 Task: Create Card Sales Order Processing in Board Product Rollout to Workspace Accounts Receivable. Create Card Blockchain Review in Board IT Infrastructure Management to Workspace Accounts Receivable. Create Card Product Shipping and Delivery in Board Social Media Influencer Marketing Strategy and Execution to Workspace Accounts Receivable
Action: Mouse moved to (69, 307)
Screenshot: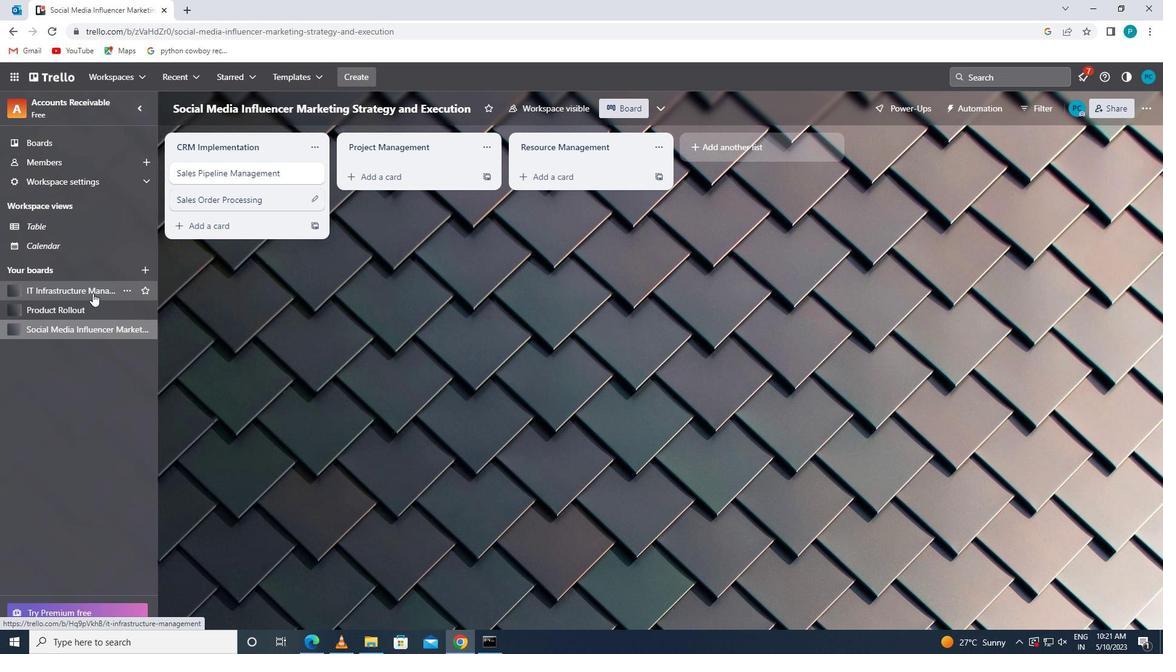 
Action: Mouse pressed left at (69, 307)
Screenshot: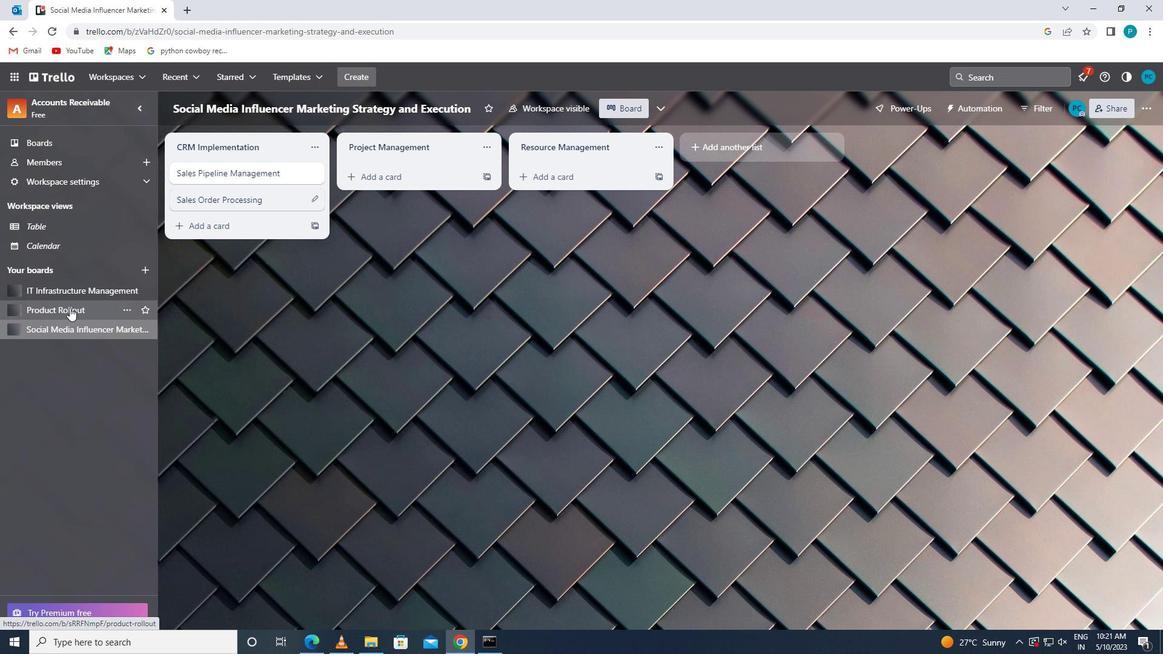 
Action: Mouse moved to (229, 235)
Screenshot: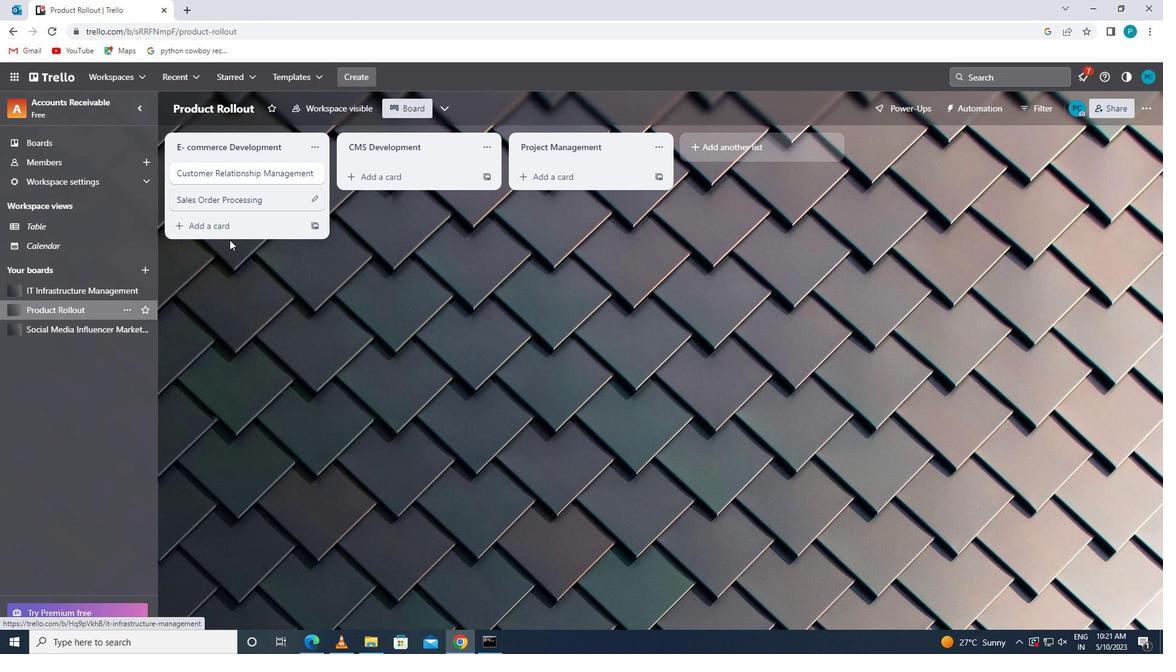 
Action: Mouse pressed left at (229, 235)
Screenshot: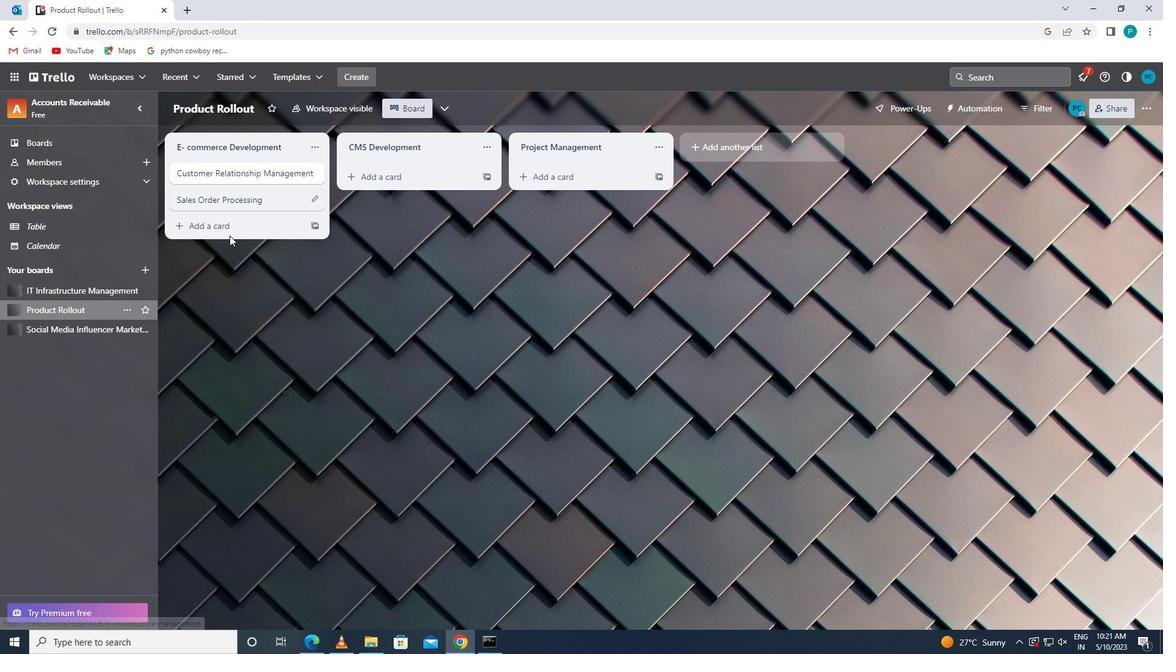 
Action: Mouse moved to (227, 229)
Screenshot: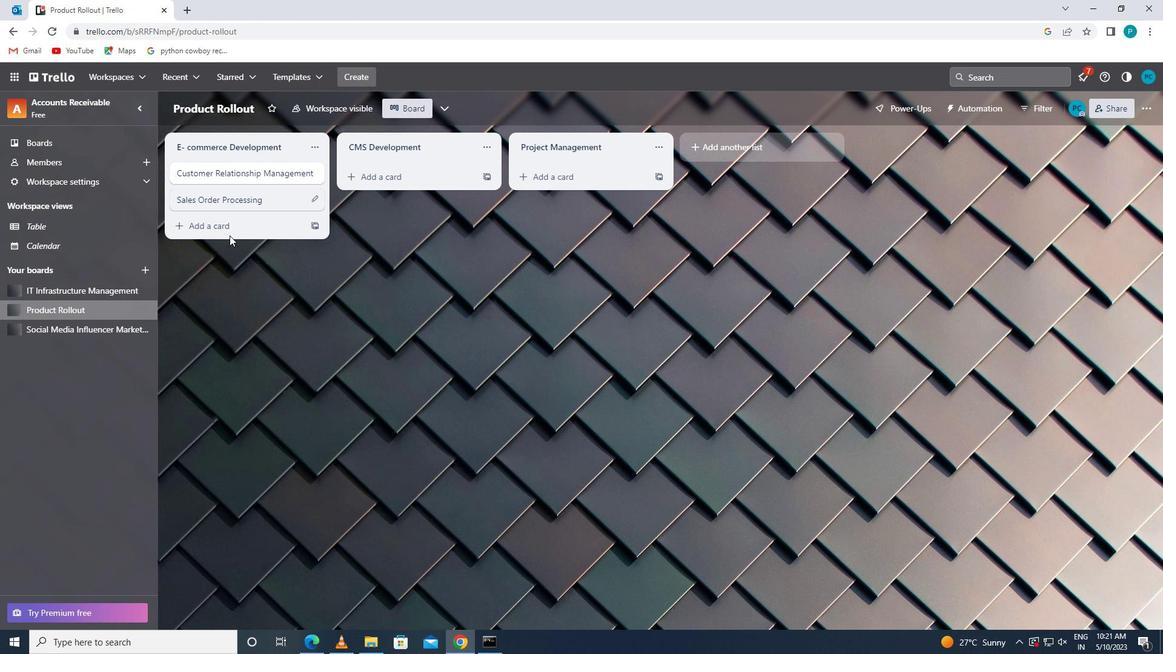 
Action: Mouse pressed left at (227, 229)
Screenshot: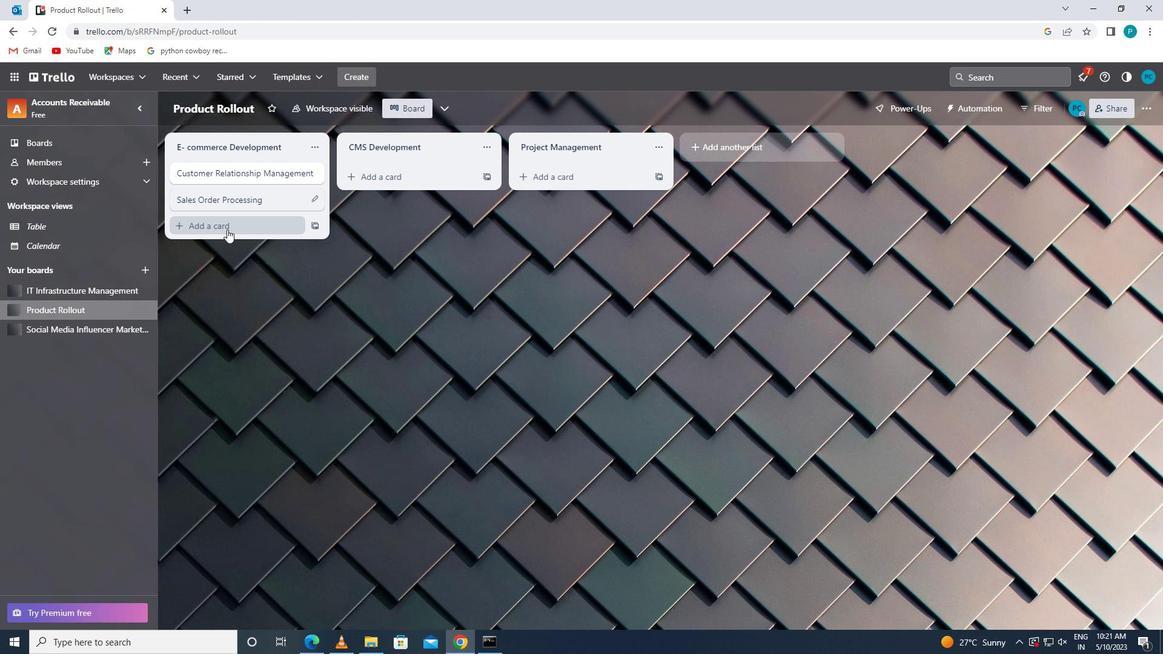 
Action: Key pressed <Key.caps_lock>s<Key.caps_lock>ales<Key.space><Key.caps_lock>o<Key.caps_lock>rder<Key.space><Key.caps_lock>p<Key.caps_lock>rocessing
Screenshot: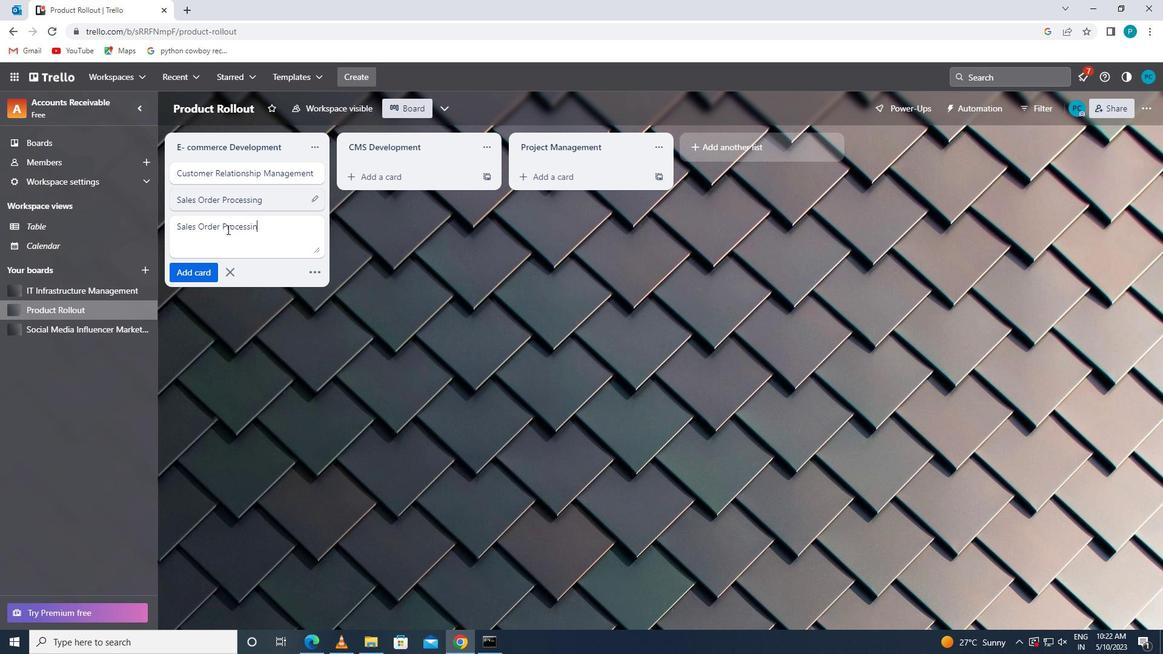 
Action: Mouse moved to (202, 270)
Screenshot: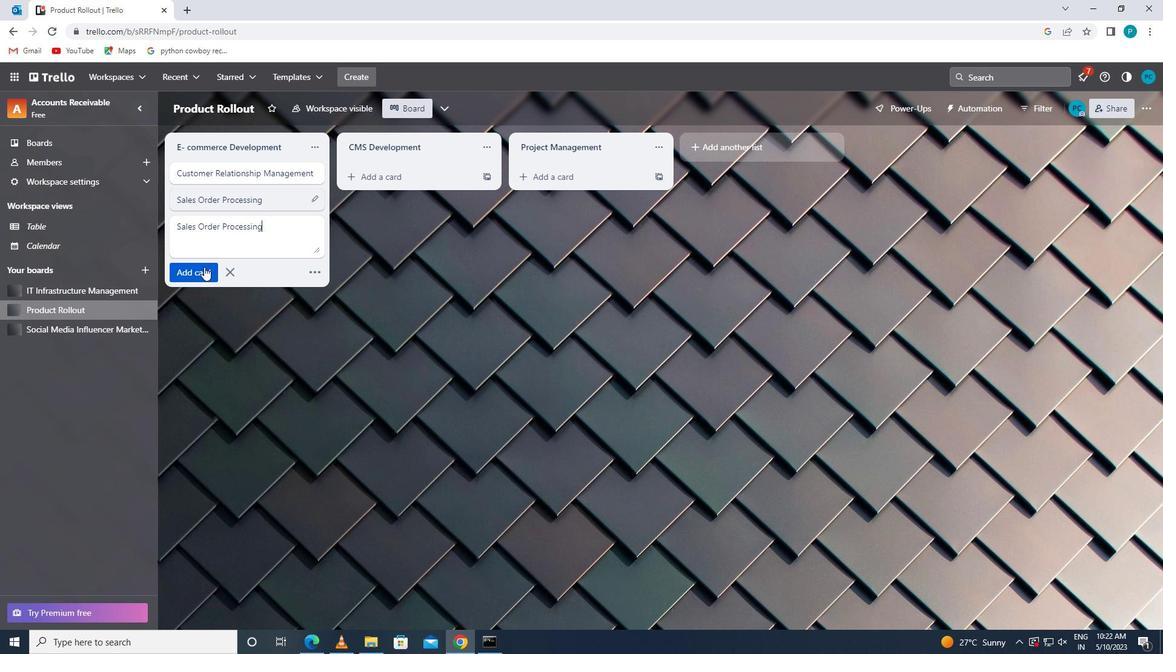 
Action: Mouse pressed left at (202, 270)
Screenshot: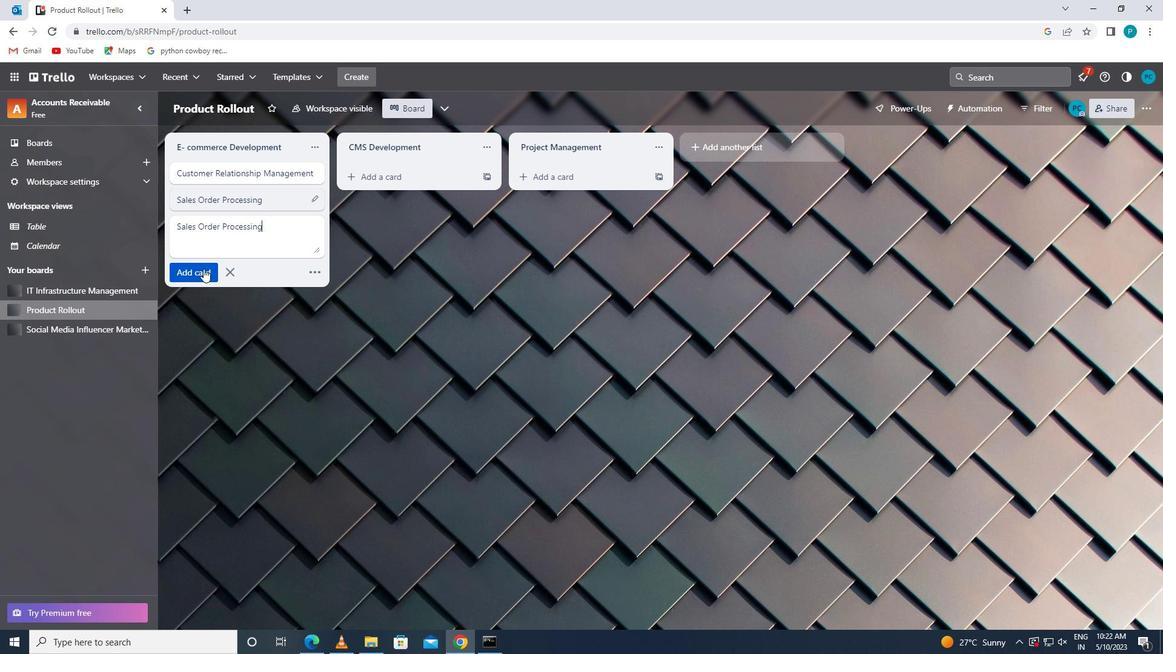 
Action: Mouse moved to (65, 290)
Screenshot: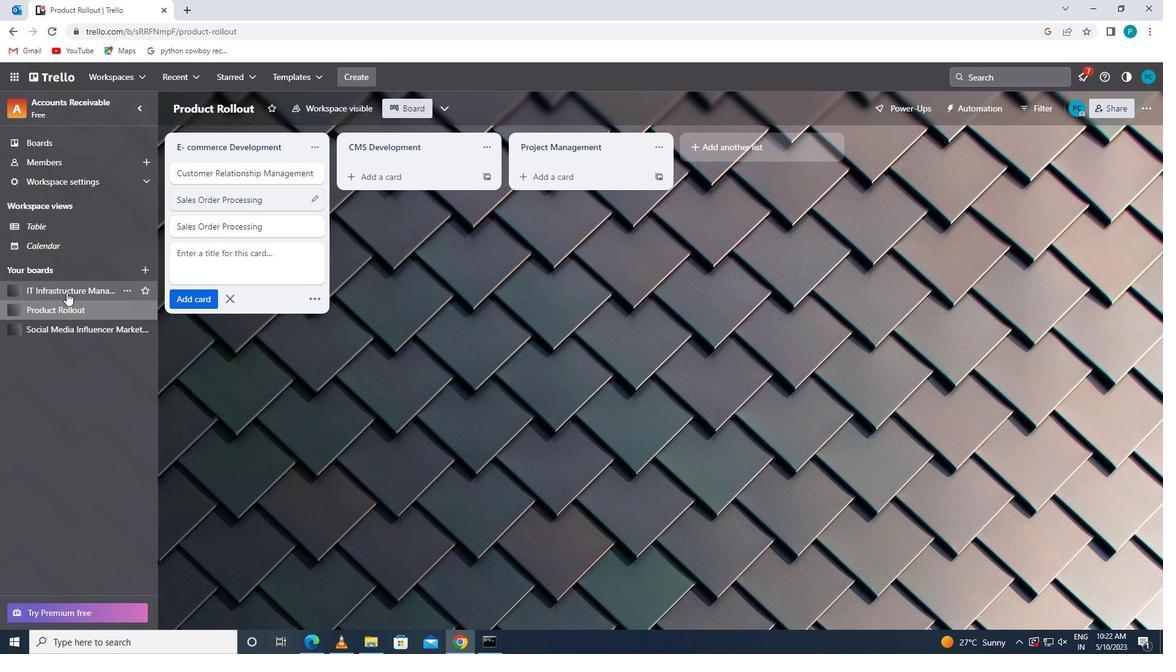 
Action: Mouse pressed left at (65, 290)
Screenshot: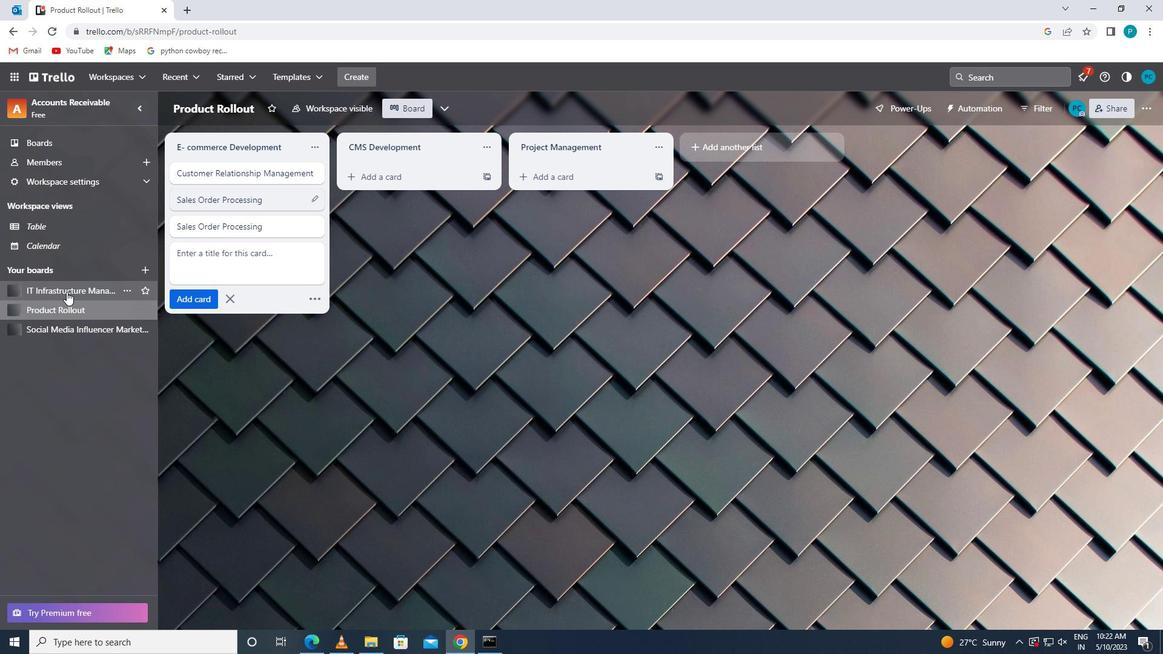 
Action: Mouse moved to (218, 224)
Screenshot: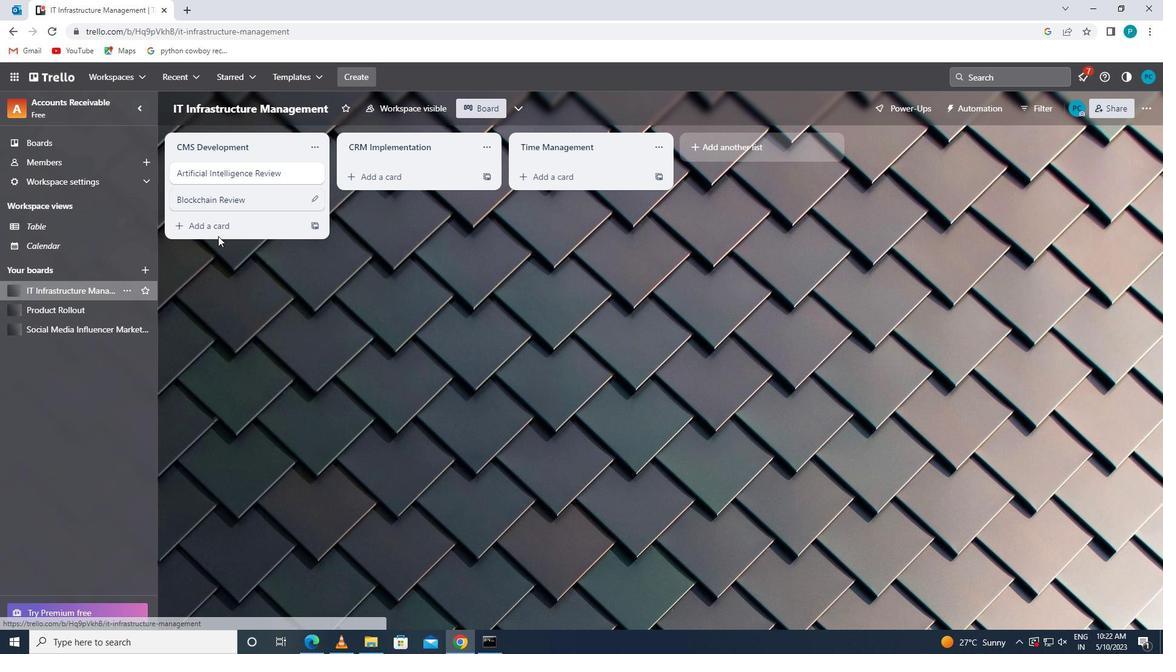 
Action: Mouse pressed left at (218, 224)
Screenshot: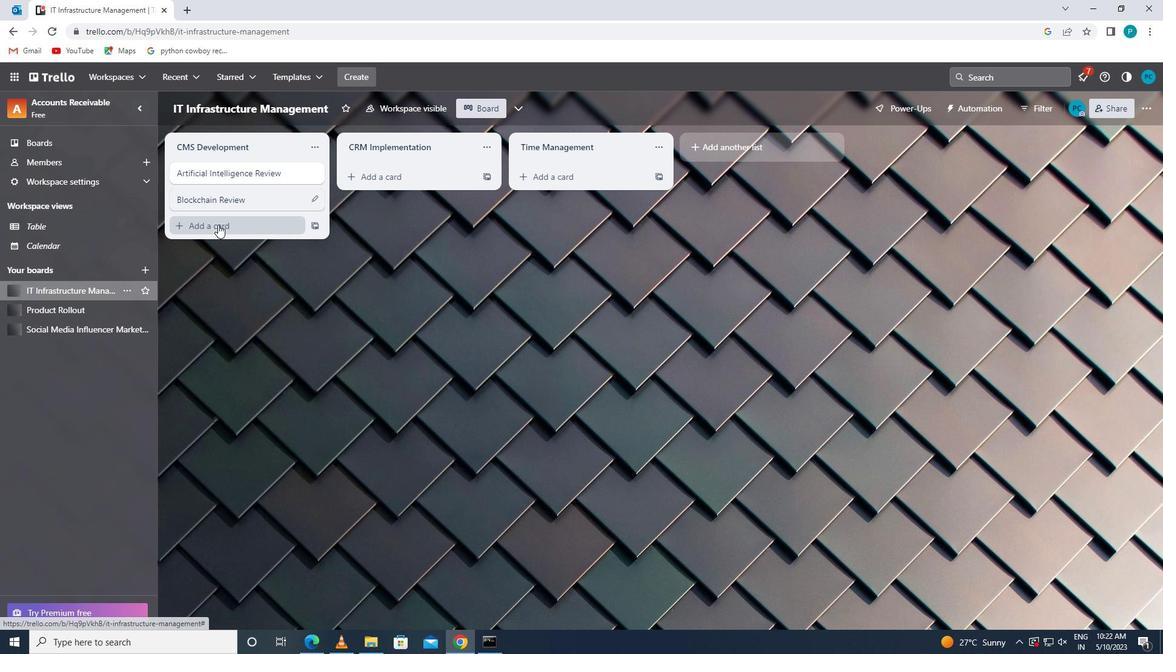 
Action: Key pressed <Key.caps_lock>b<Key.caps_lock>lockchau<Key.backspace>in<Key.space><Key.caps_lock>r<Key.caps_lock>eveiw<Key.backspace><Key.backspace><Key.backspace>iew
Screenshot: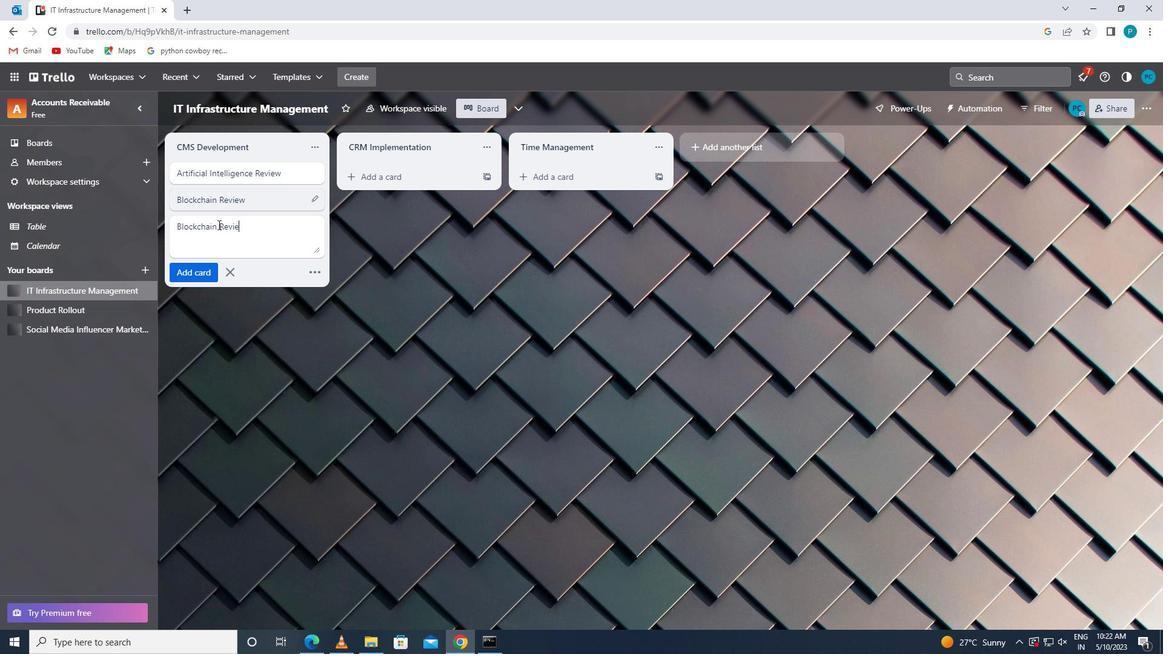 
Action: Mouse moved to (195, 262)
Screenshot: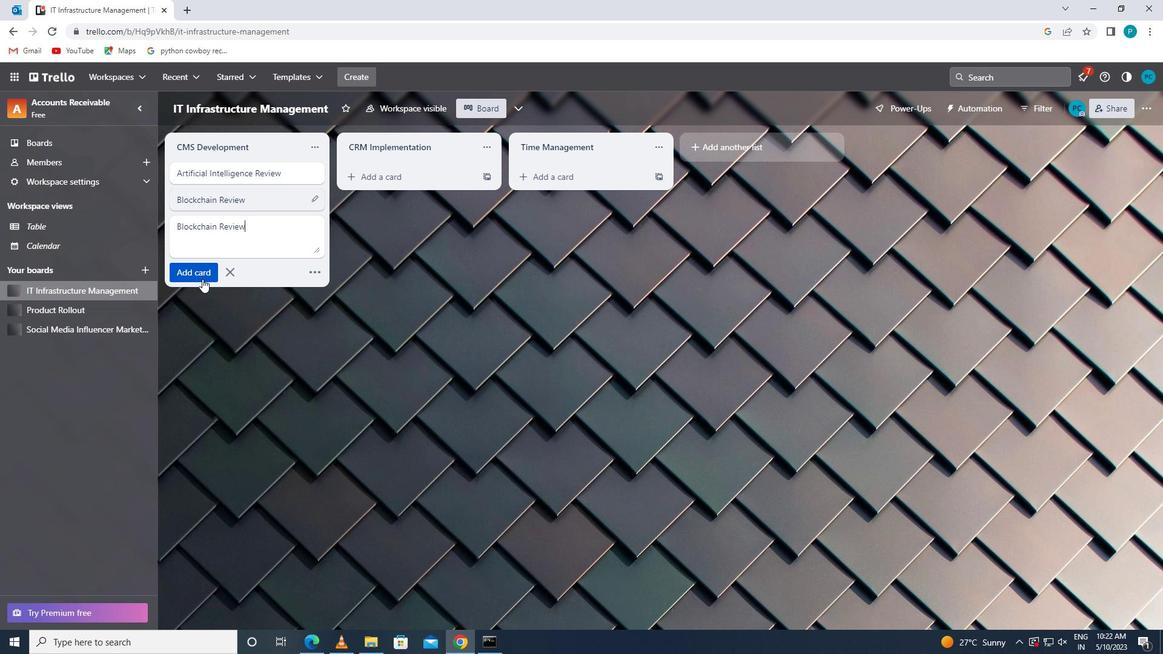 
Action: Mouse pressed left at (195, 262)
Screenshot: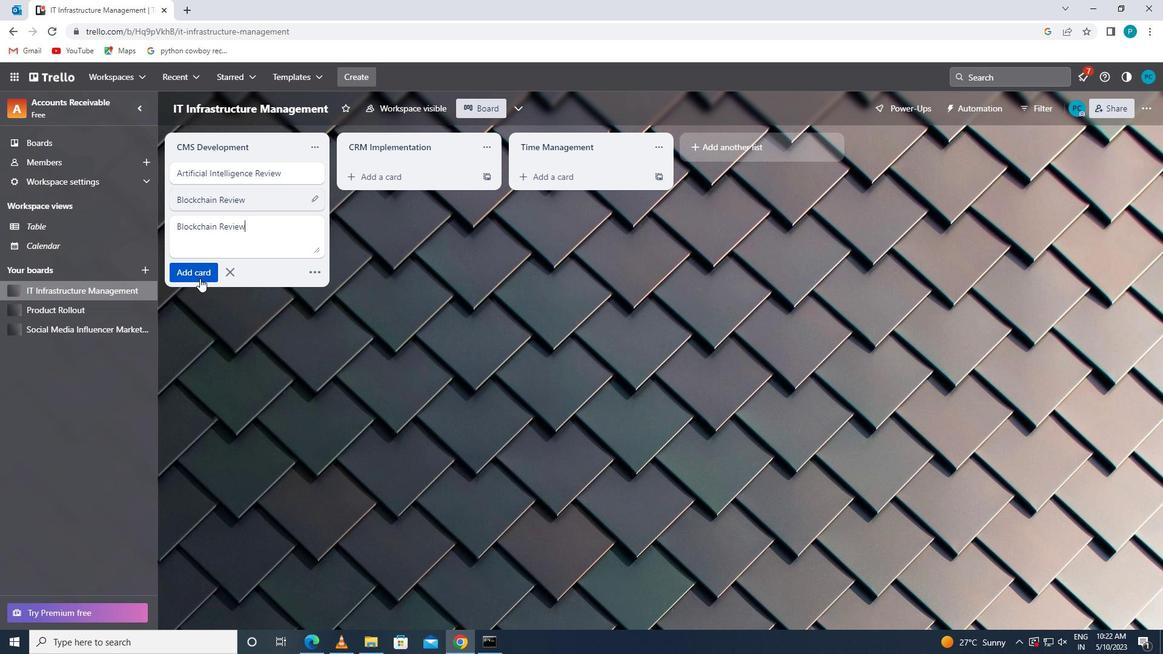 
Action: Mouse moved to (195, 264)
Screenshot: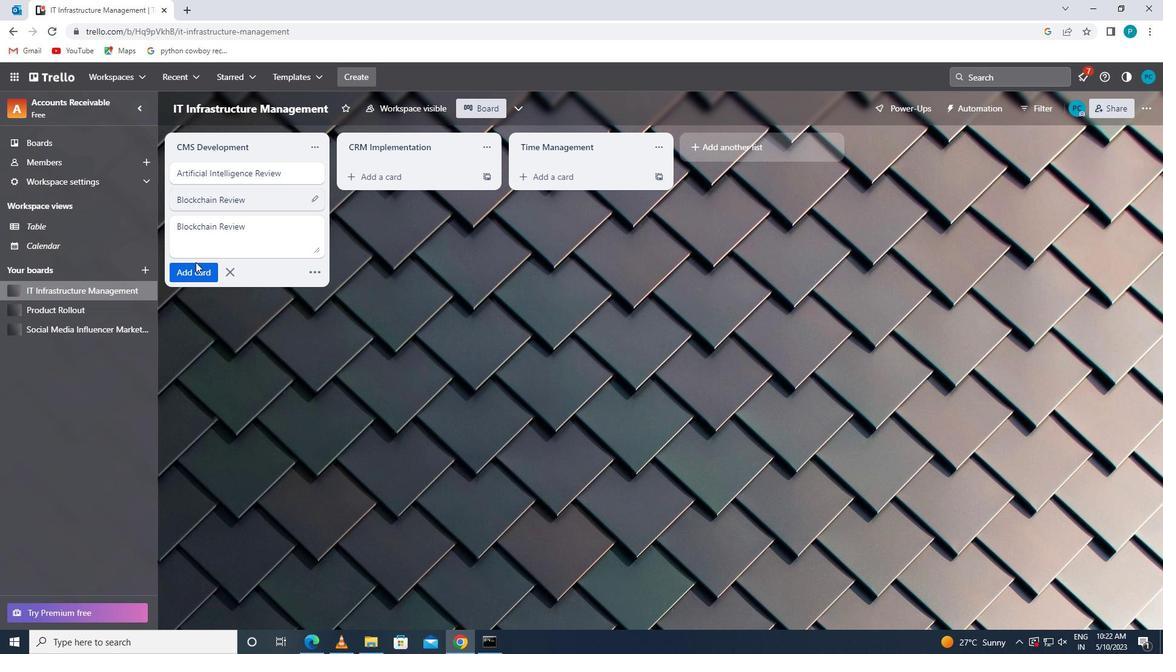 
Action: Mouse pressed left at (195, 264)
Screenshot: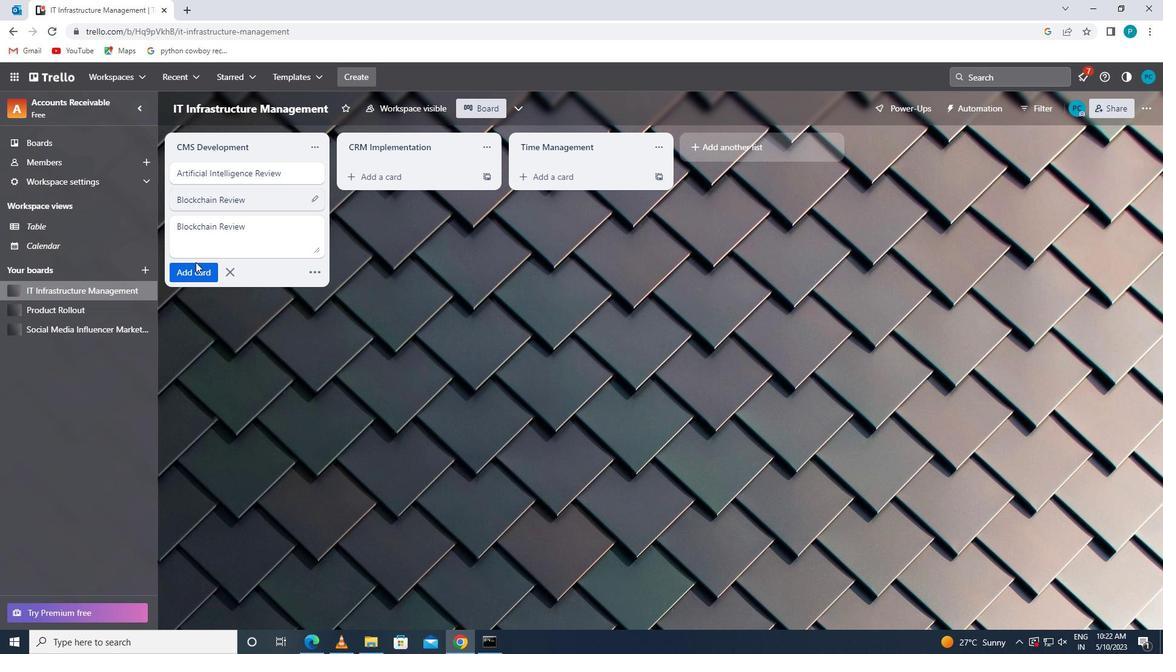 
Action: Mouse moved to (65, 334)
Screenshot: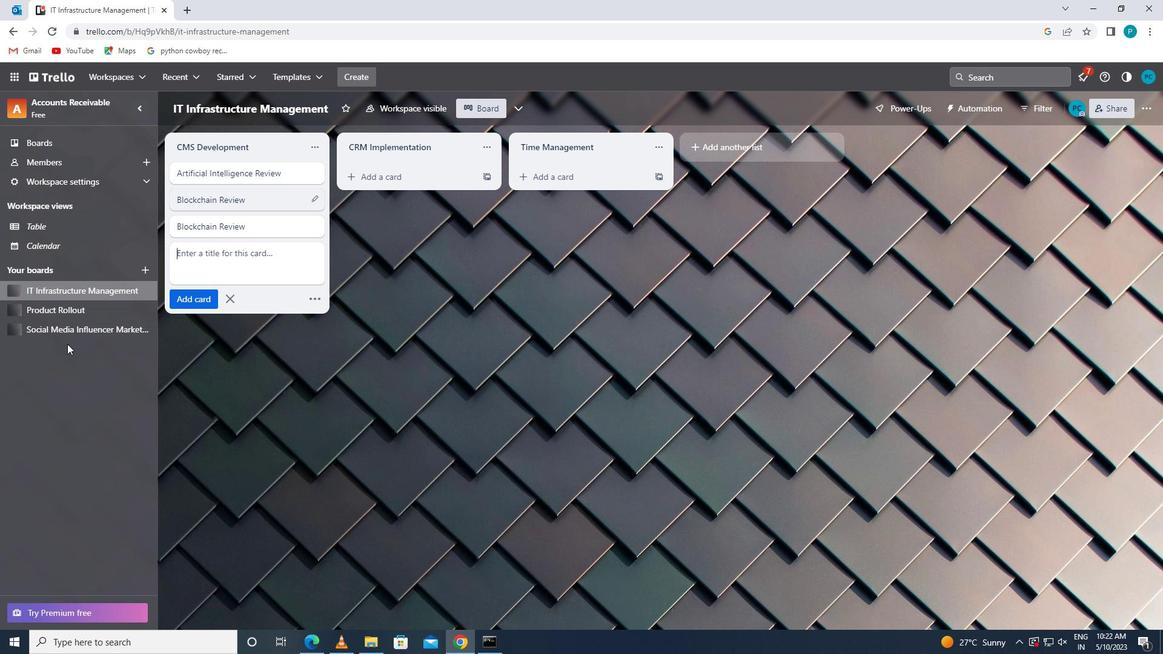 
Action: Mouse pressed left at (65, 334)
Screenshot: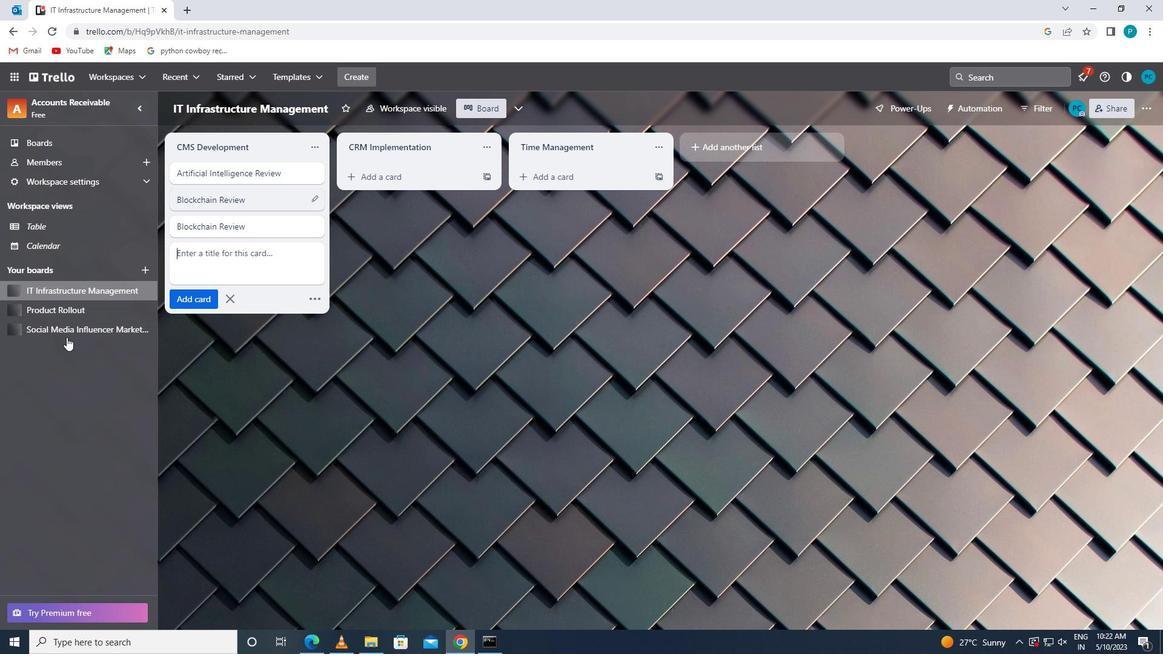 
Action: Mouse moved to (209, 232)
Screenshot: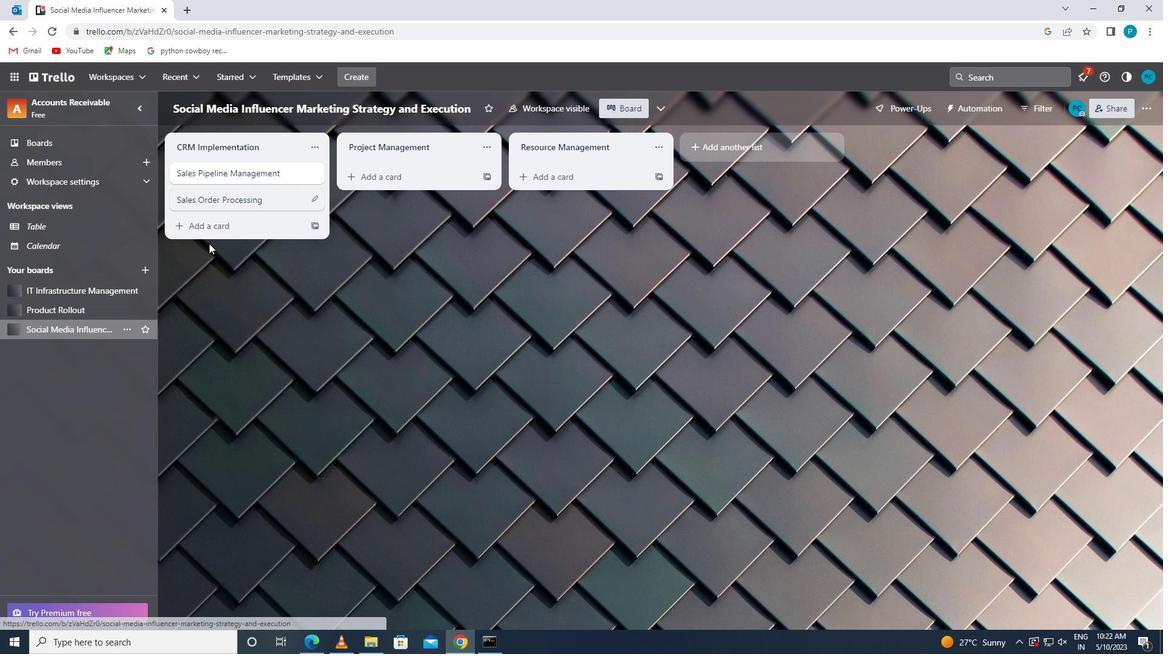 
Action: Mouse pressed left at (209, 232)
Screenshot: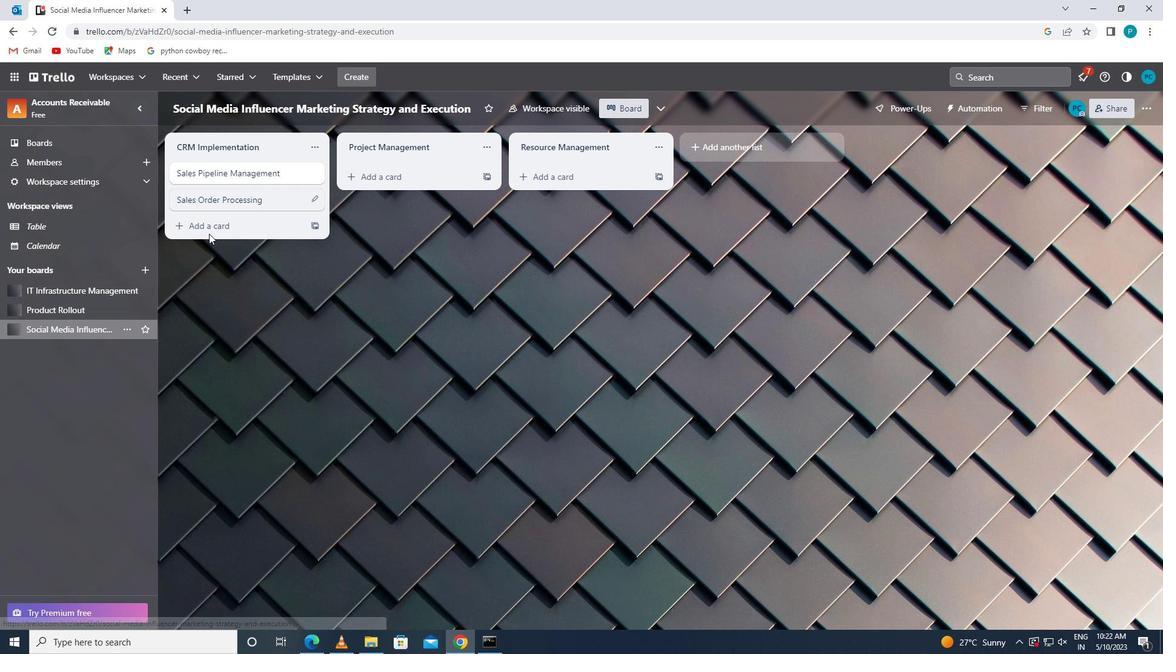 
Action: Key pressed <Key.caps_lock>p<Key.caps_lock>roduct<Key.space><Key.caps_lock>s<Key.caps_lock>hipping<Key.space>abd<Key.space><Key.backspace><Key.backspace><Key.backspace>nd<Key.space><Key.caps_lock>d<Key.caps_lock>elivery
Screenshot: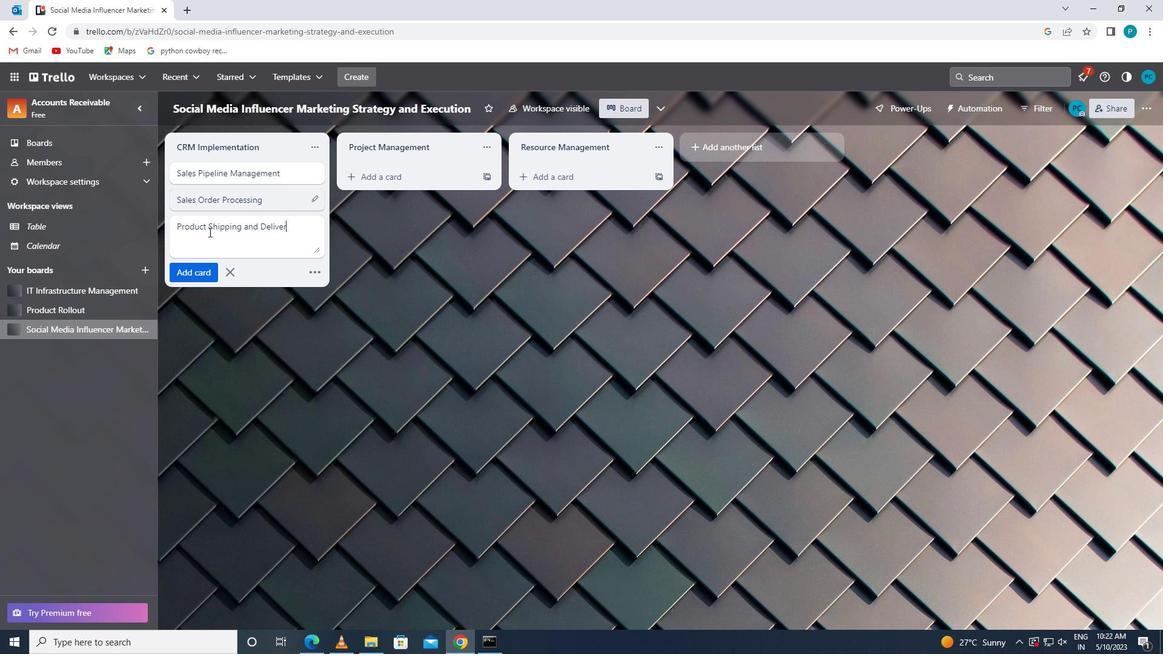 
Action: Mouse moved to (201, 271)
Screenshot: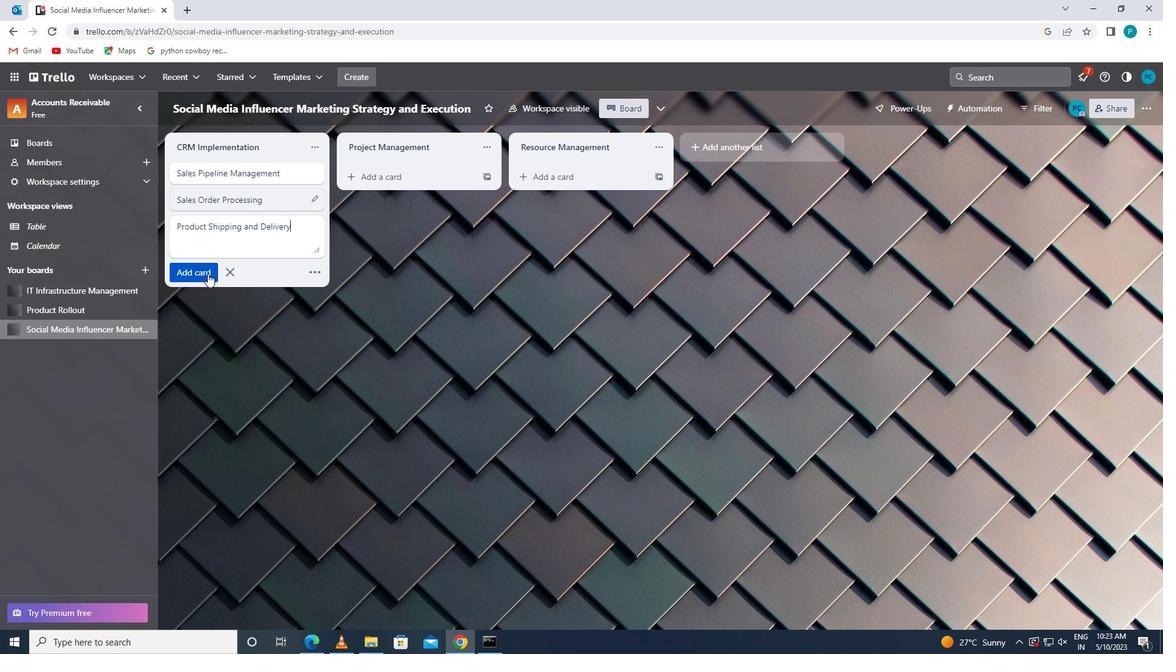 
Action: Mouse pressed left at (201, 271)
Screenshot: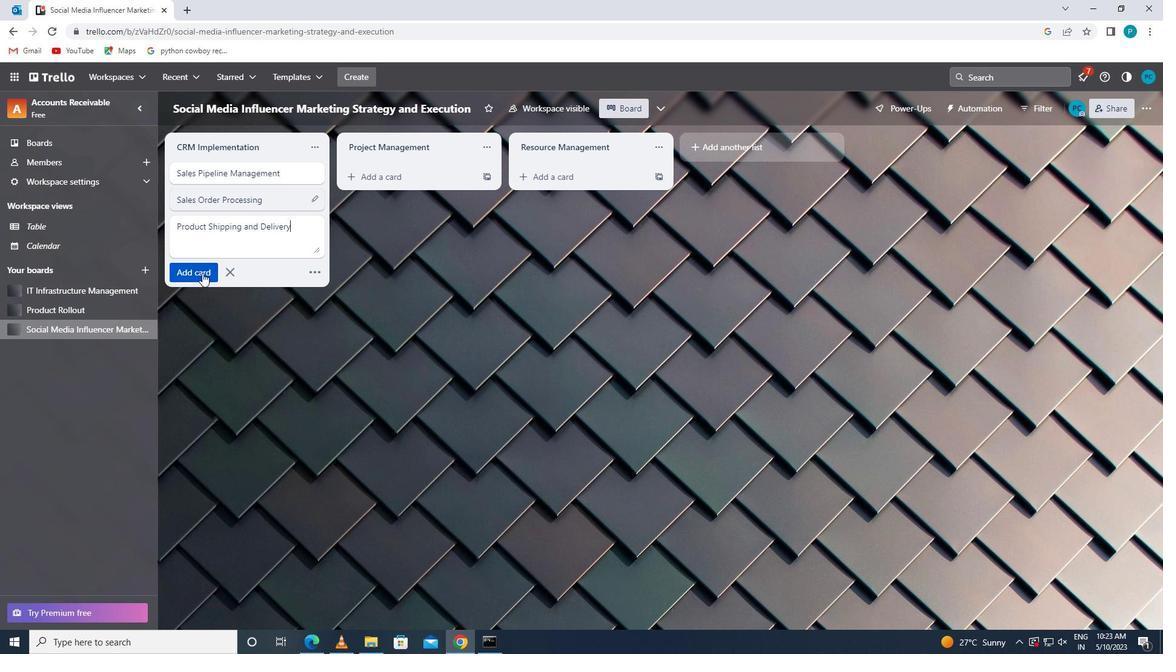 
